 Task: Move the task Performance issues with database queries to the section Done in the project XenonTech and filter the tasks in the project by Incomplete tasks.
Action: Mouse moved to (77, 554)
Screenshot: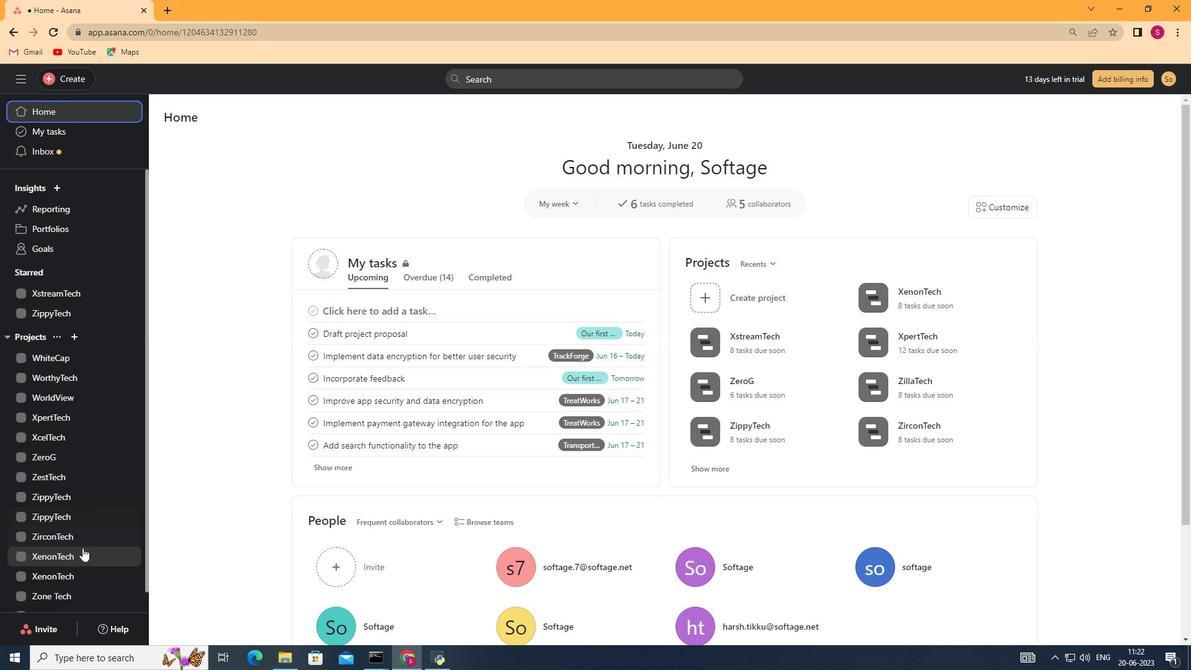 
Action: Mouse pressed left at (77, 554)
Screenshot: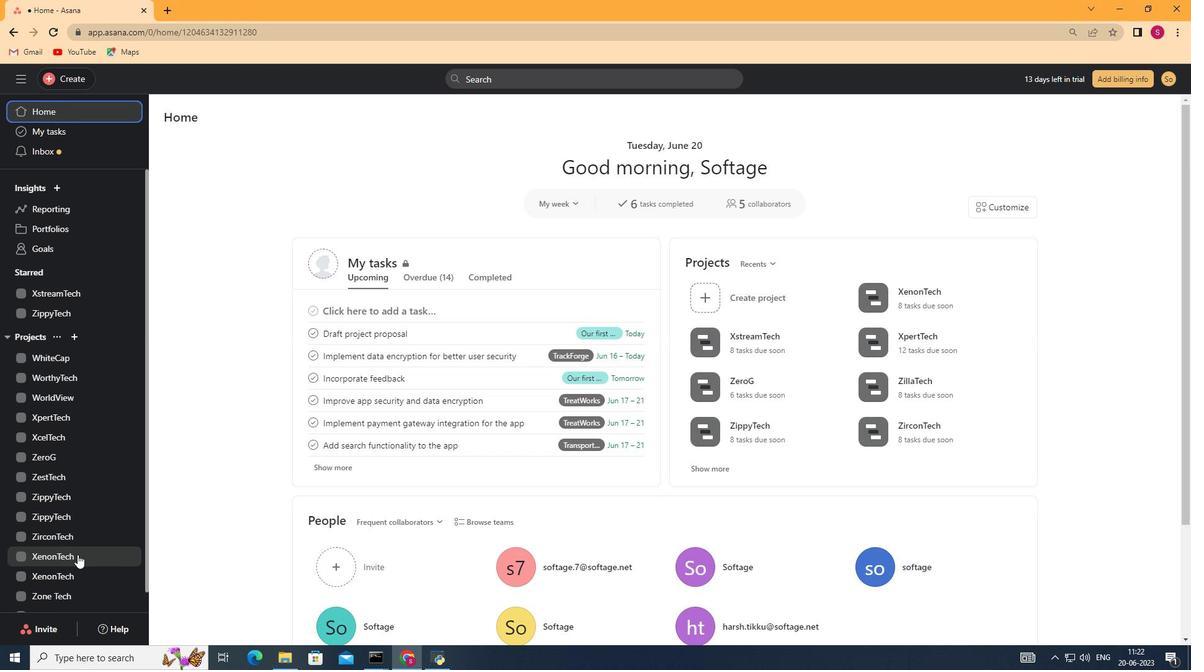 
Action: Mouse moved to (359, 440)
Screenshot: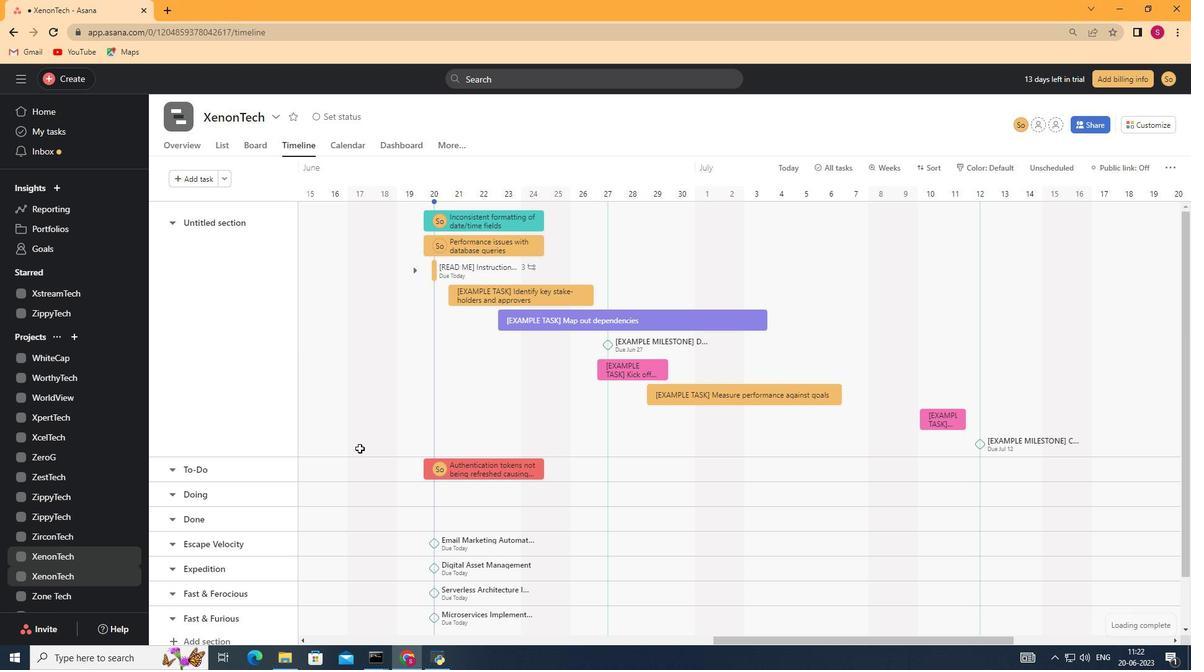 
Action: Mouse scrolled (359, 441) with delta (0, 0)
Screenshot: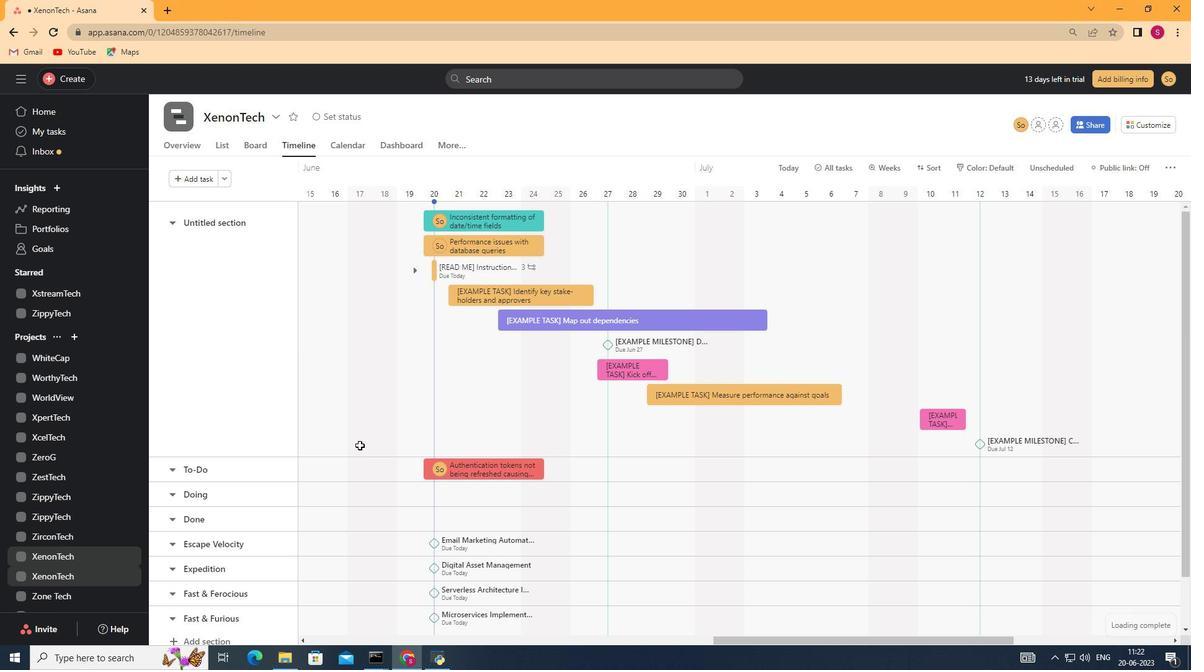 
Action: Mouse scrolled (359, 441) with delta (0, 0)
Screenshot: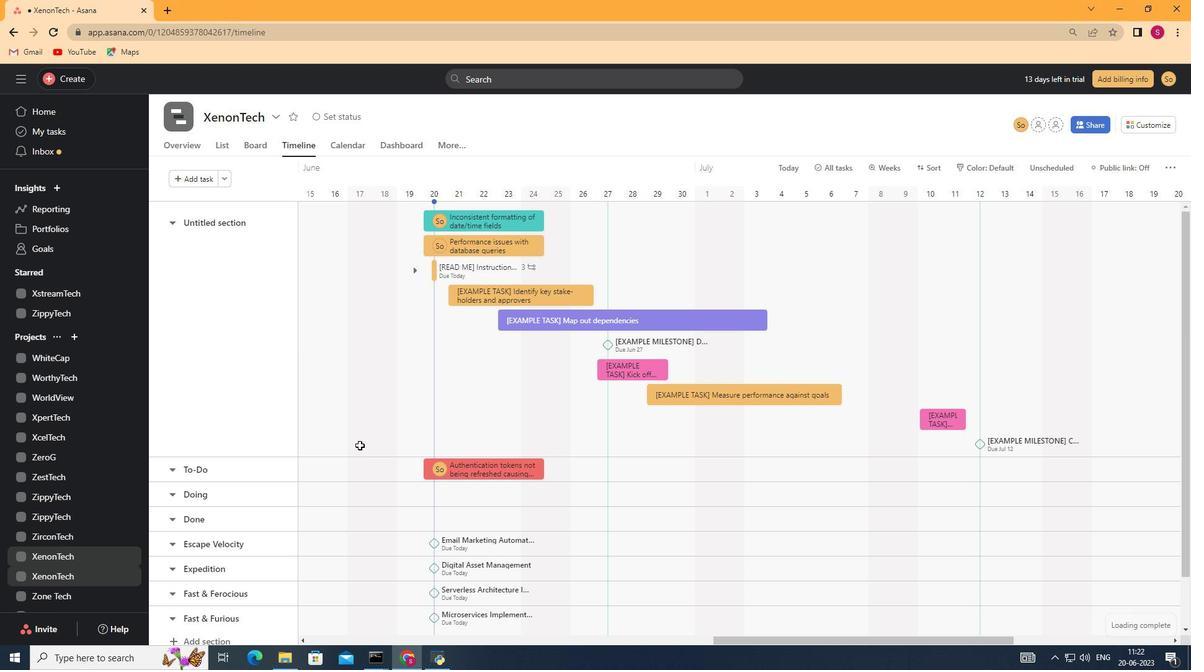 
Action: Mouse scrolled (359, 441) with delta (0, 0)
Screenshot: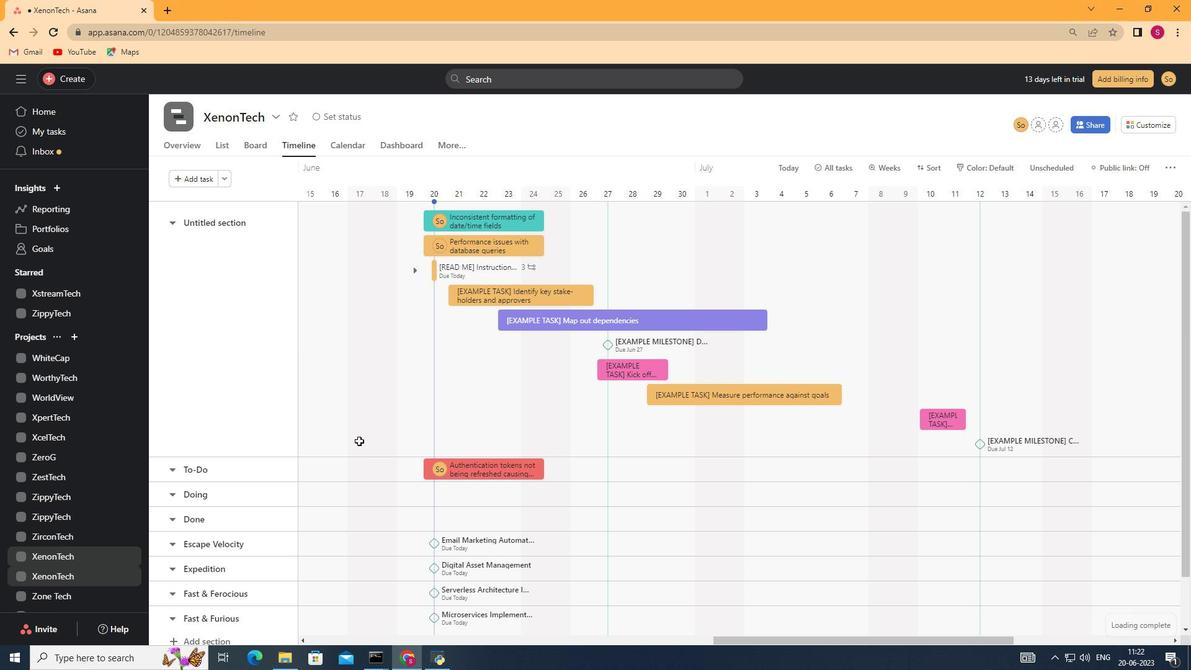 
Action: Mouse scrolled (359, 441) with delta (0, 0)
Screenshot: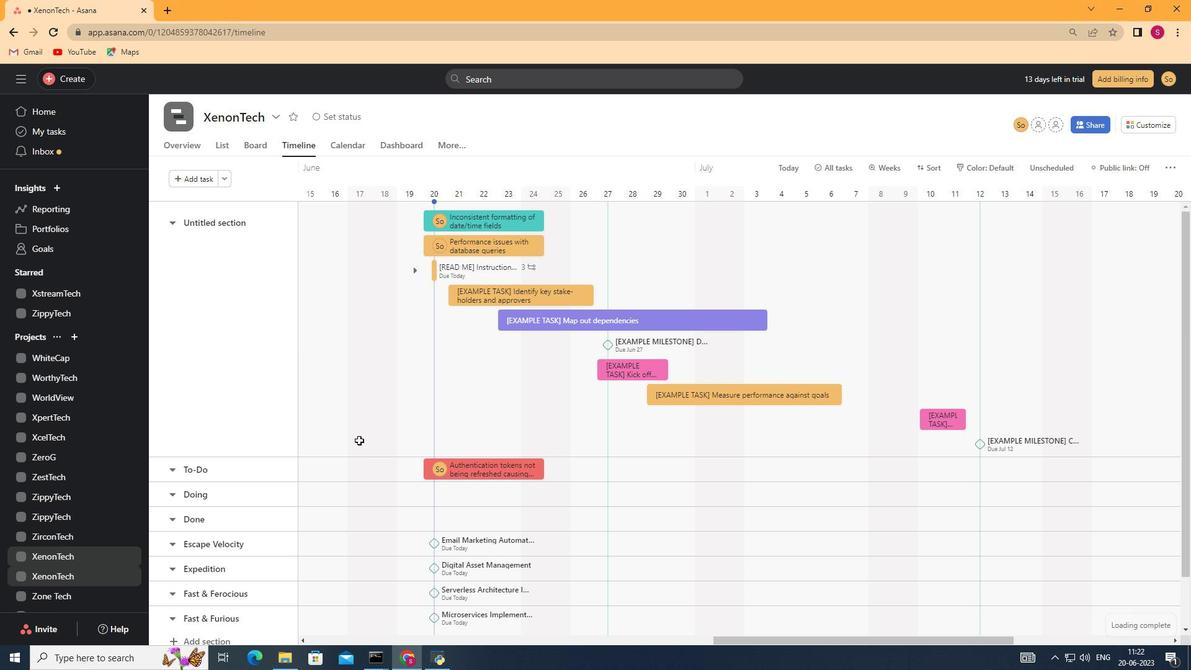 
Action: Mouse moved to (521, 245)
Screenshot: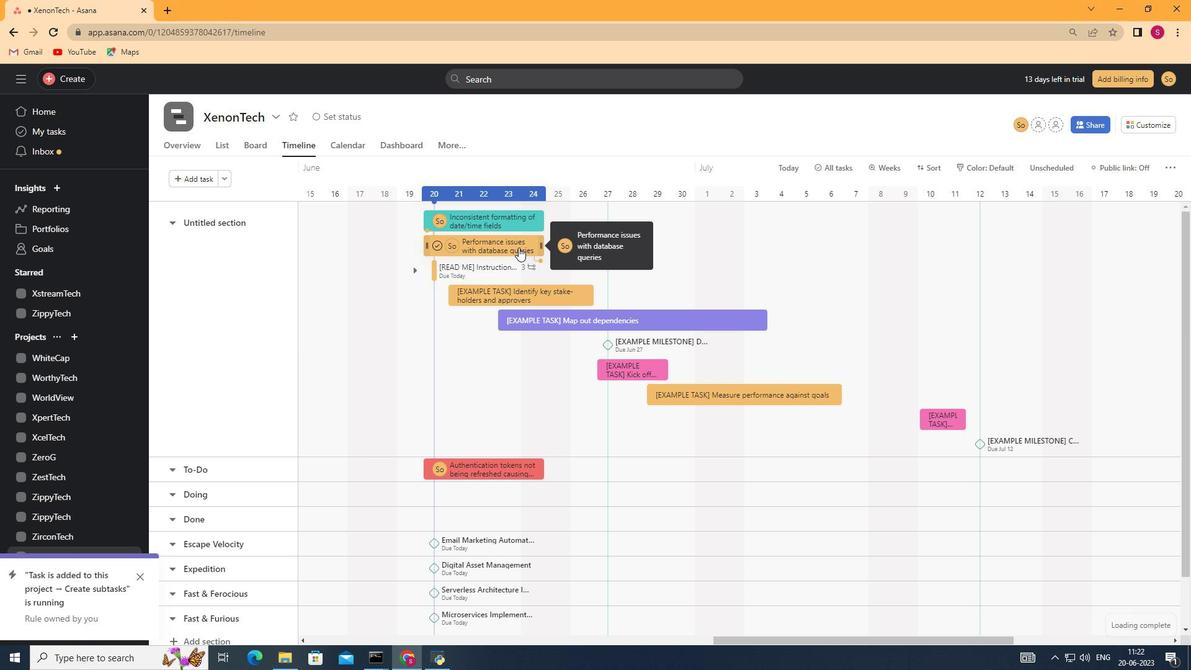 
Action: Mouse pressed left at (521, 245)
Screenshot: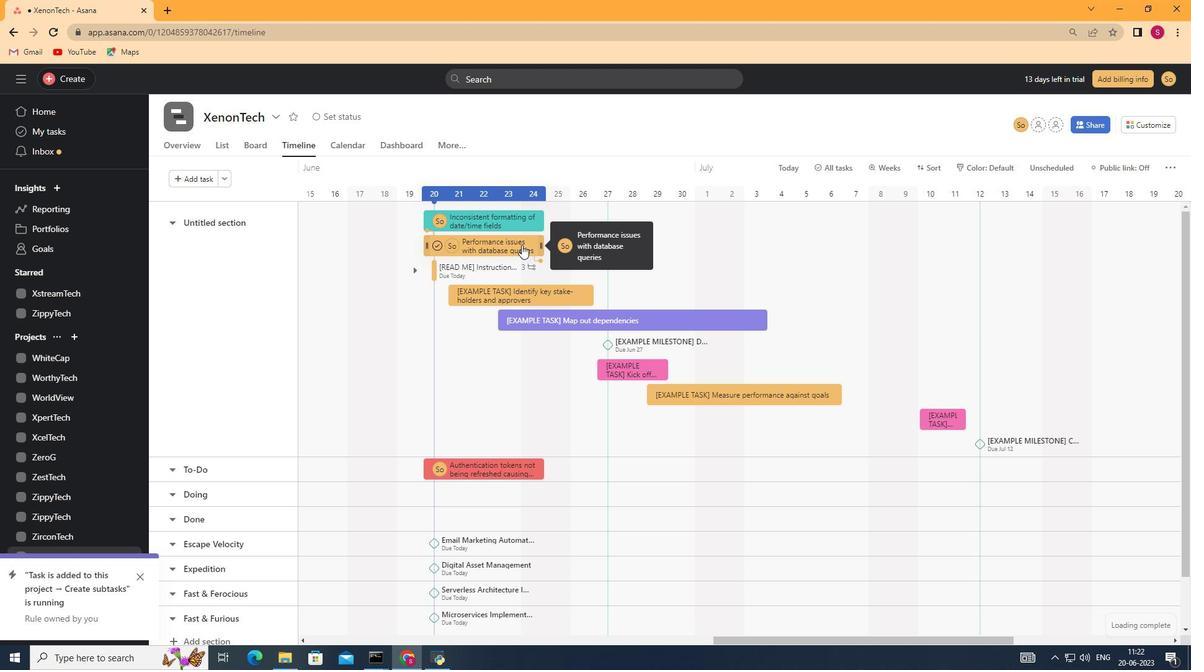 
Action: Mouse moved to (949, 288)
Screenshot: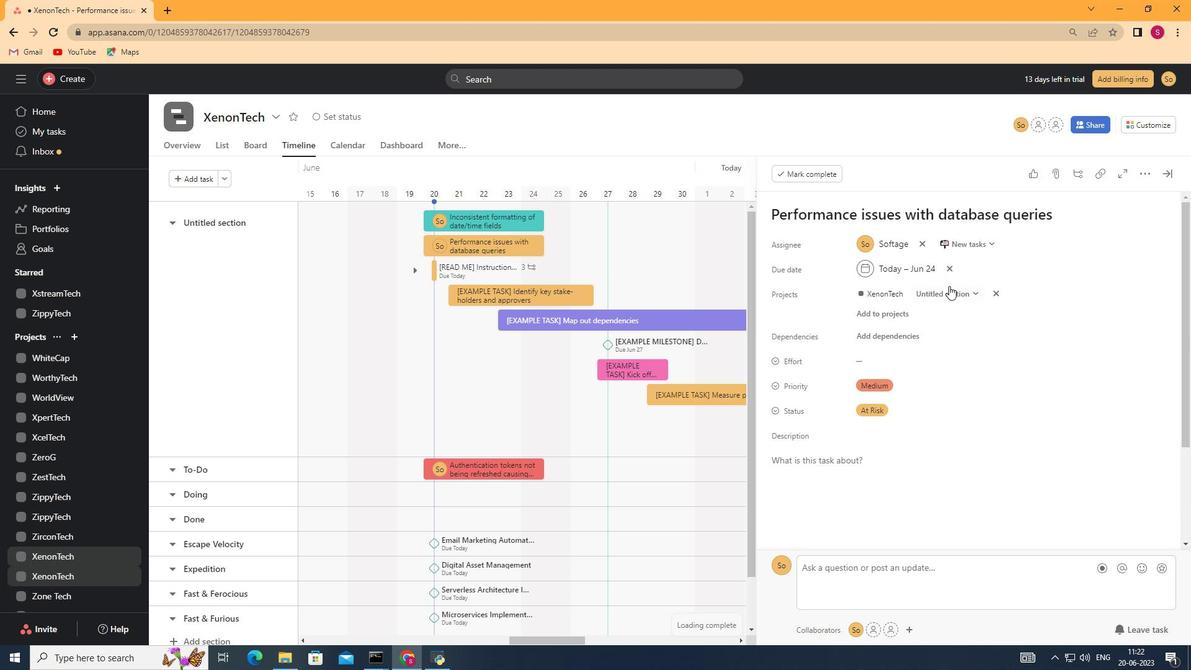 
Action: Mouse pressed left at (949, 288)
Screenshot: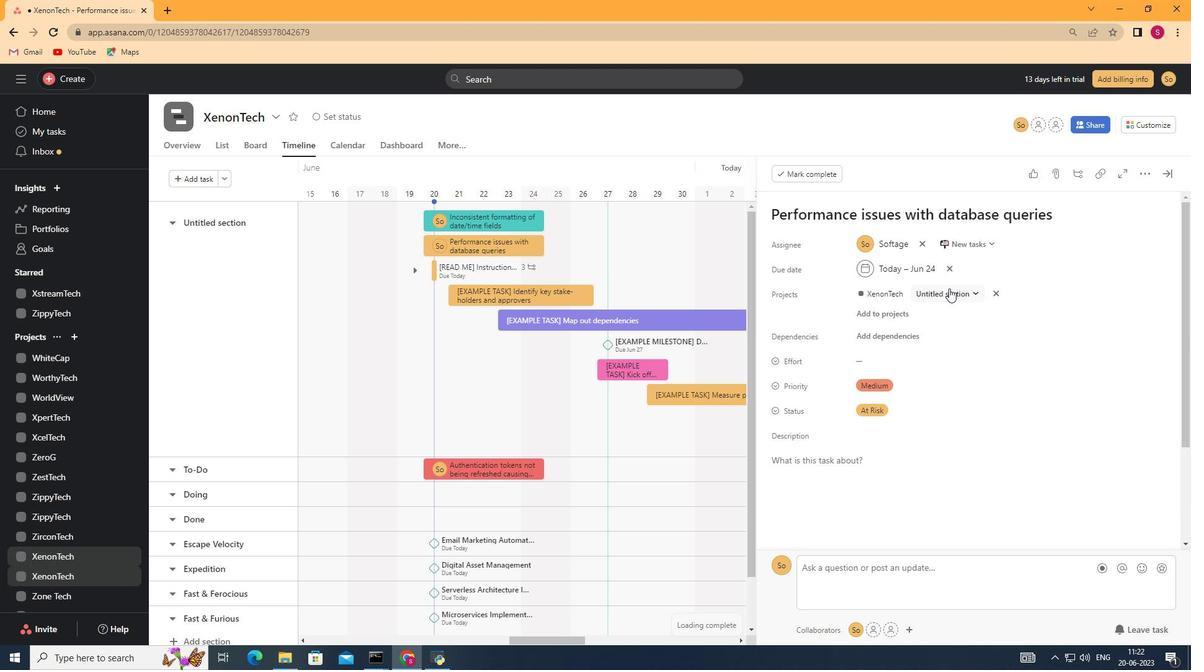 
Action: Mouse moved to (933, 388)
Screenshot: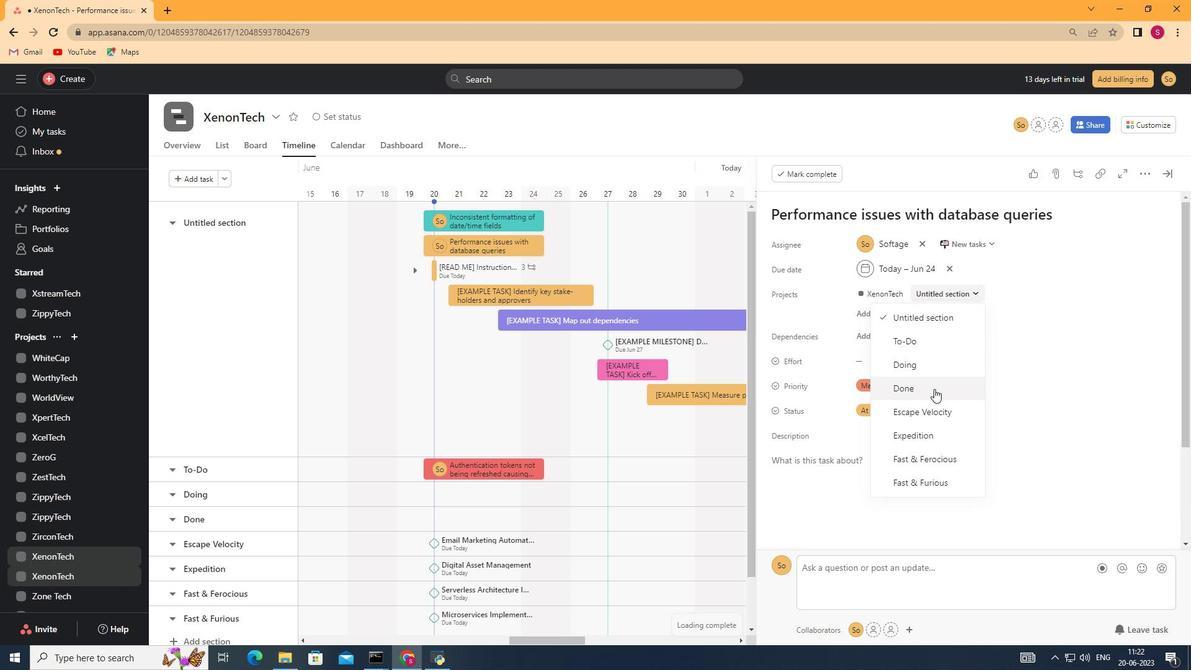 
Action: Mouse pressed left at (933, 388)
Screenshot: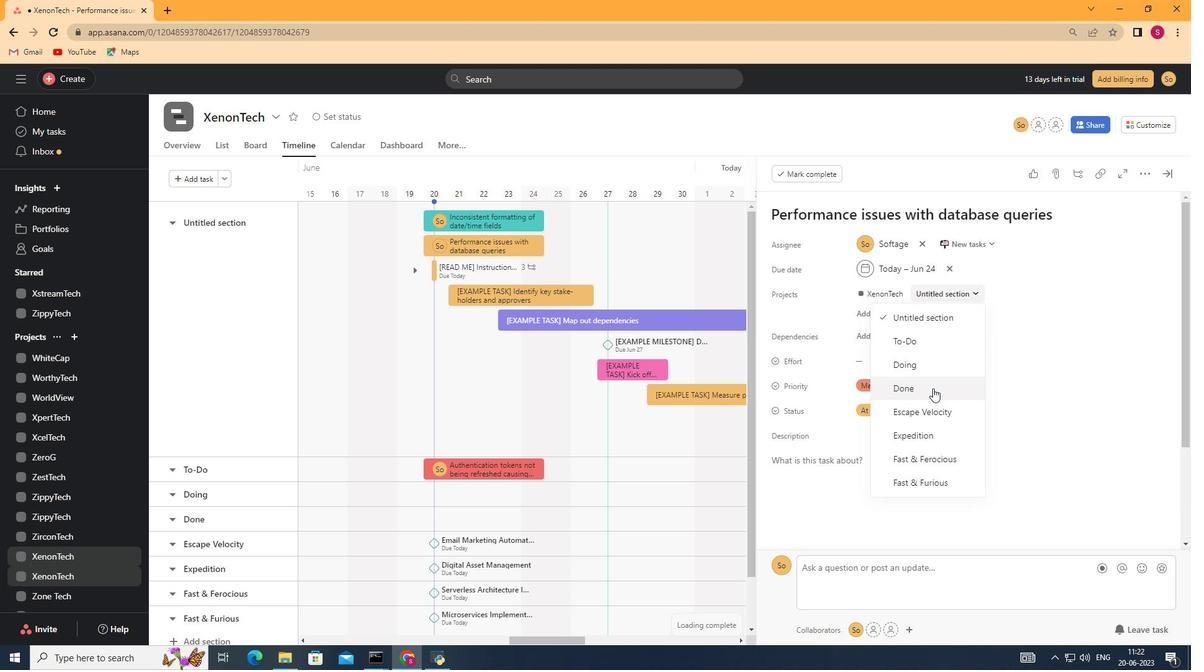 
Action: Mouse moved to (218, 147)
Screenshot: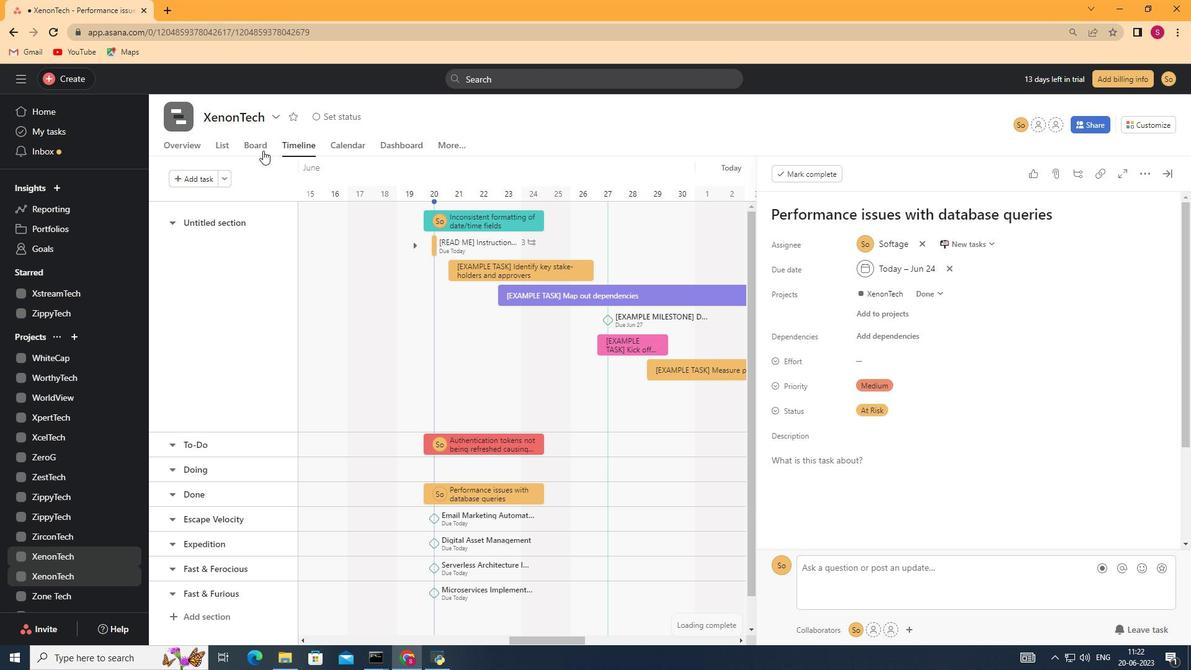 
Action: Mouse pressed left at (218, 147)
Screenshot: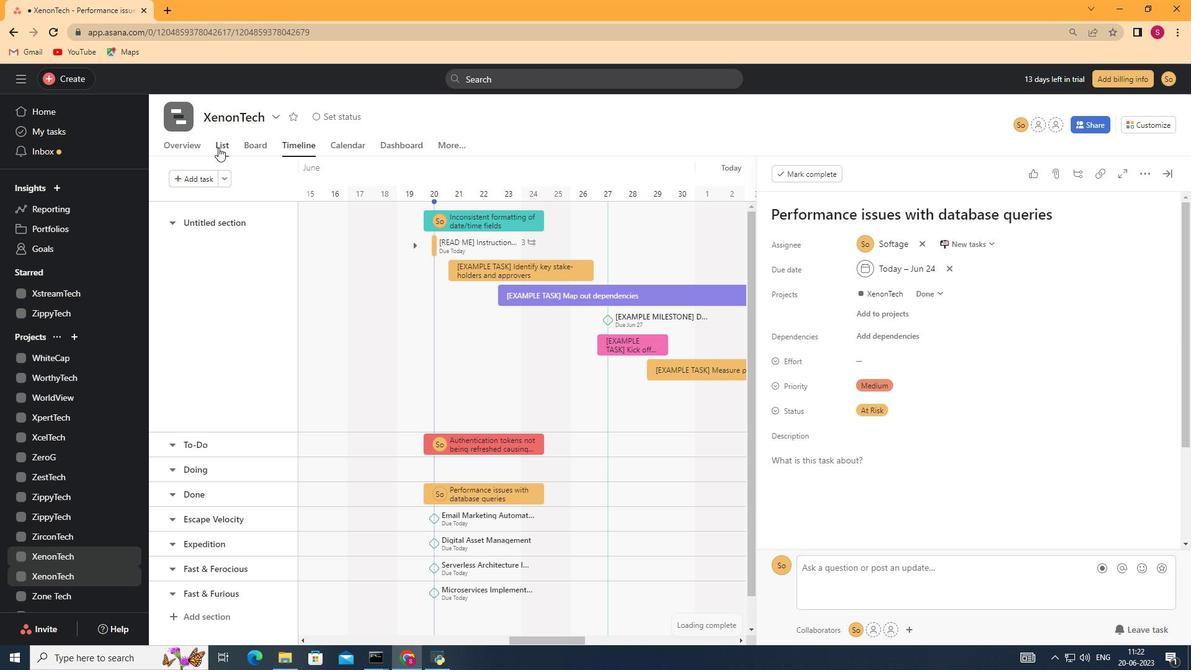 
Action: Mouse moved to (293, 438)
Screenshot: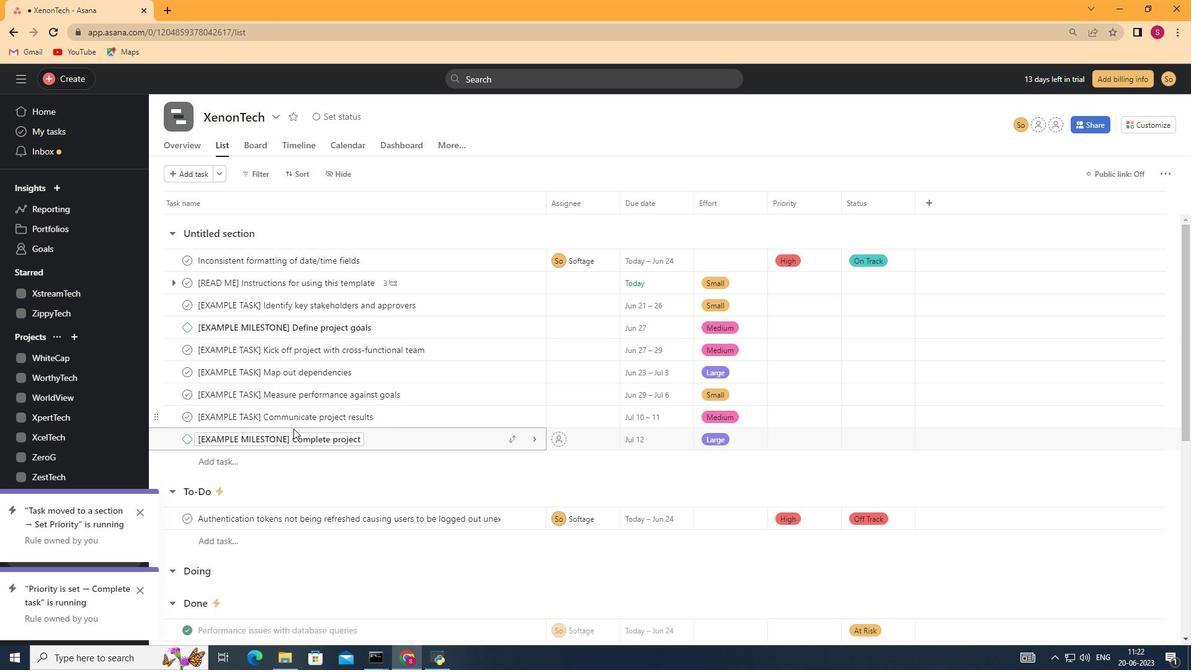 
Action: Mouse scrolled (294, 437) with delta (0, 0)
Screenshot: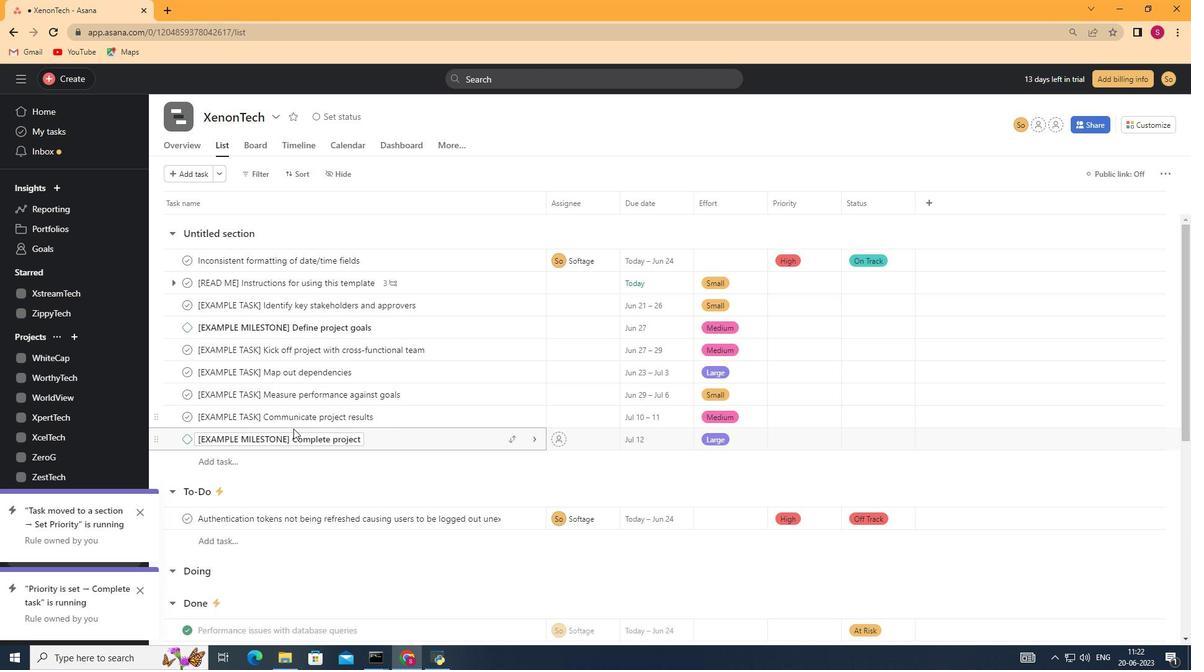 
Action: Mouse scrolled (294, 437) with delta (0, 0)
Screenshot: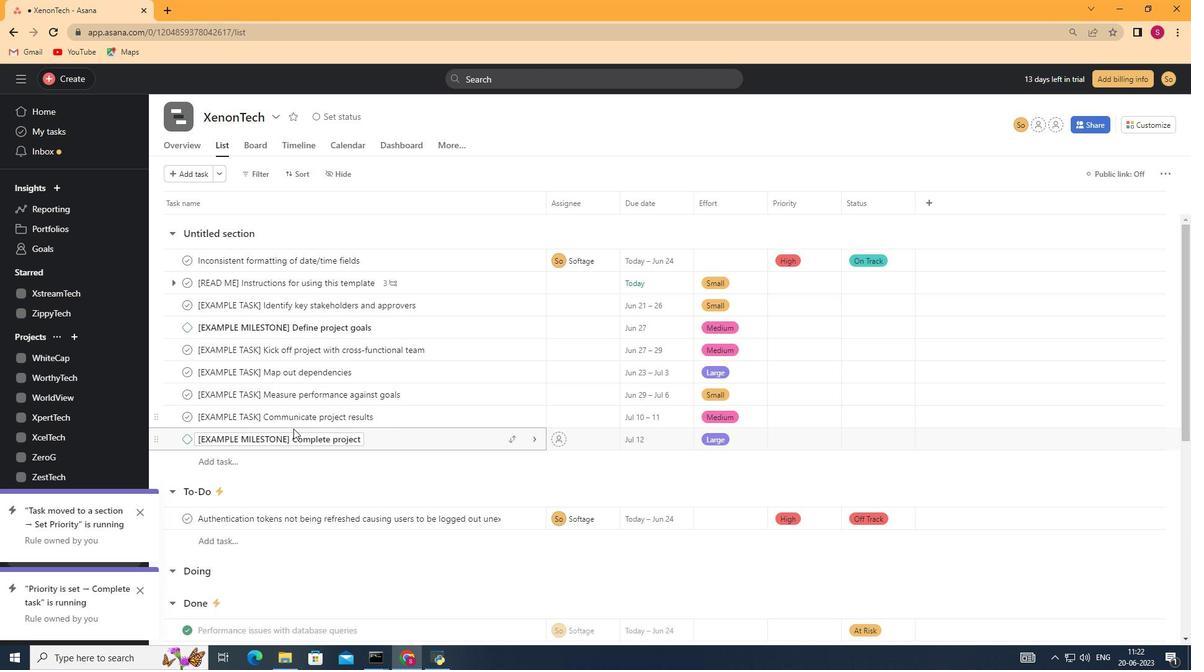 
Action: Mouse moved to (291, 435)
Screenshot: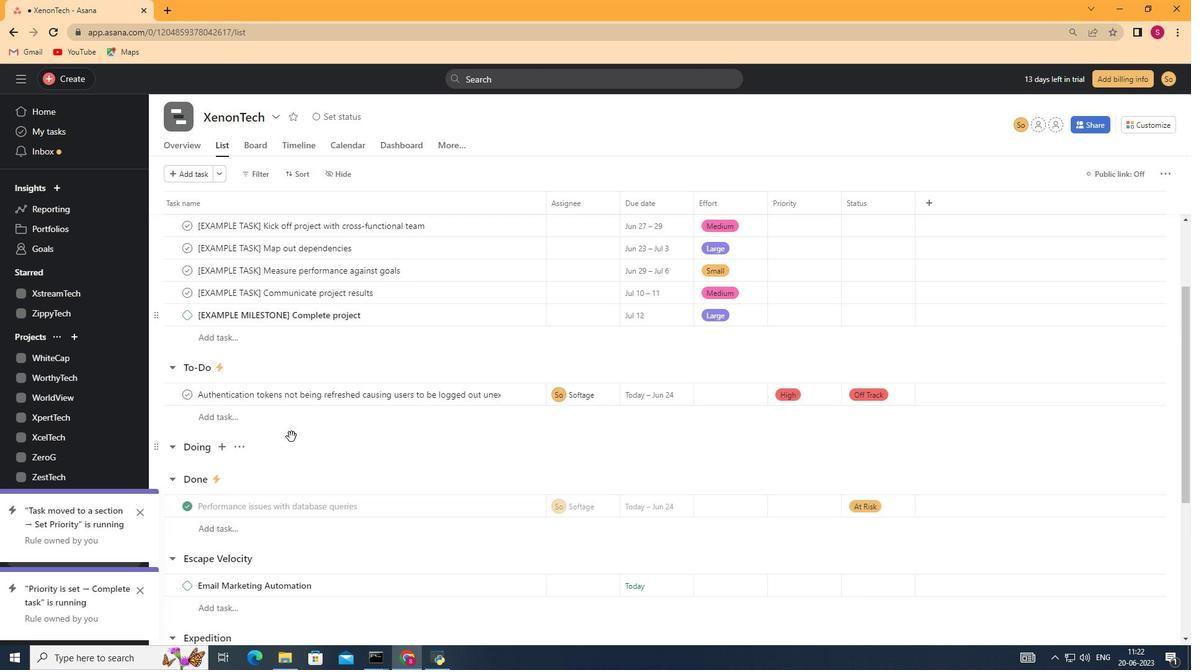 
Action: Mouse scrolled (291, 435) with delta (0, 0)
Screenshot: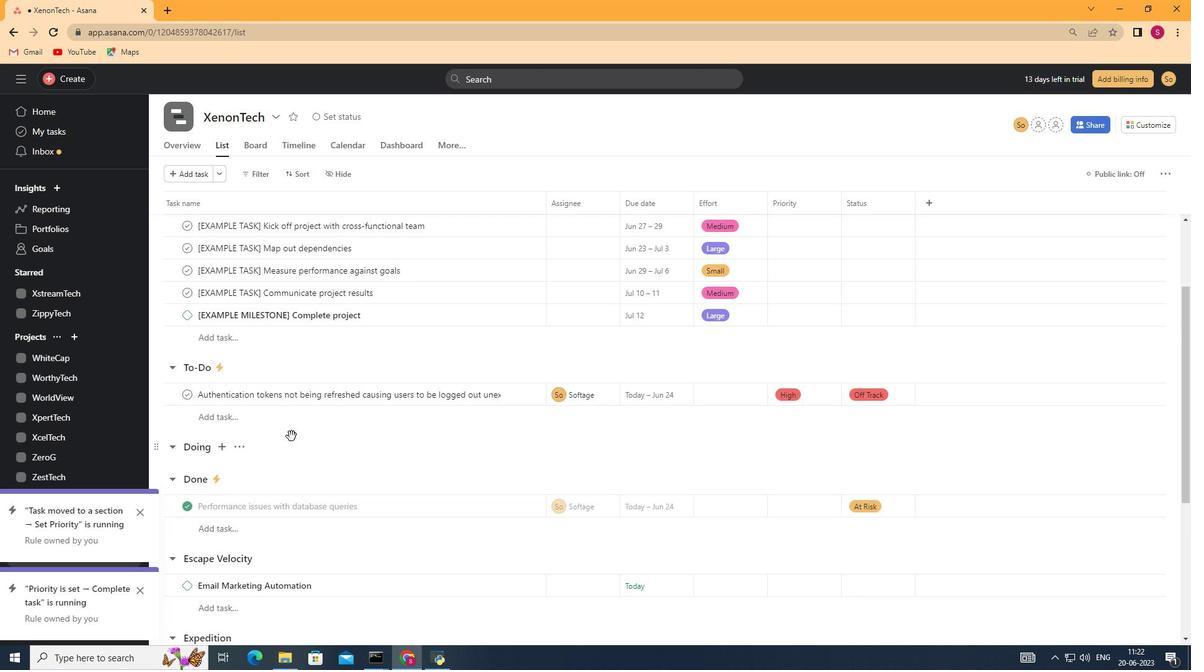 
Action: Mouse scrolled (291, 435) with delta (0, 0)
Screenshot: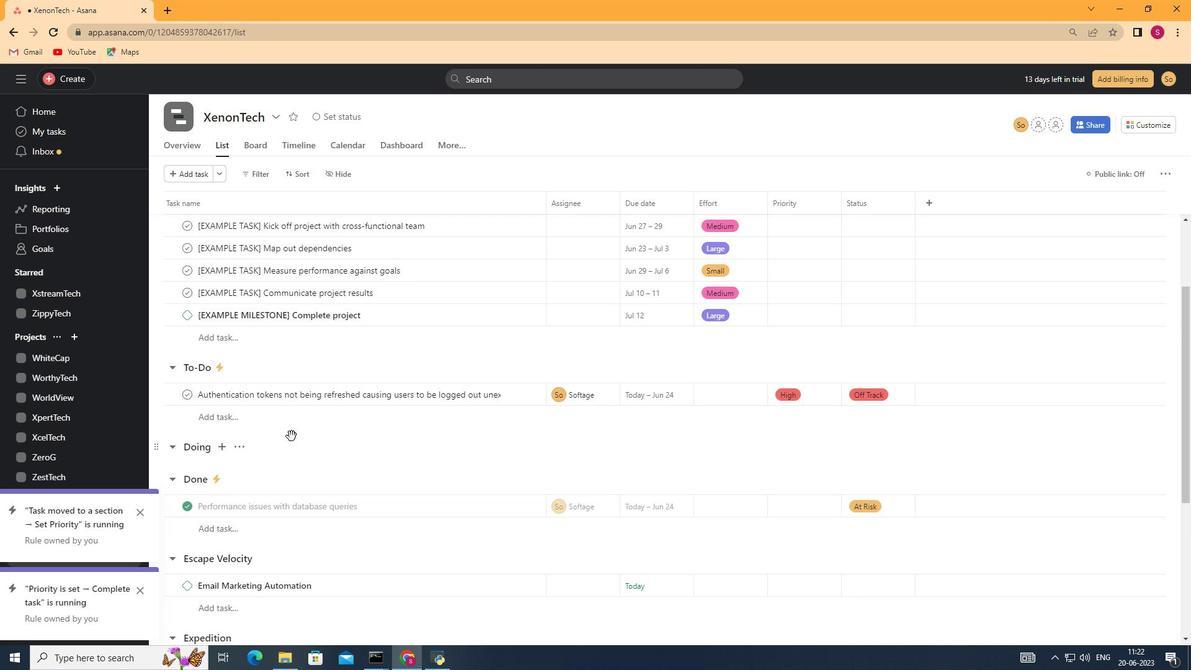 
Action: Mouse moved to (291, 434)
Screenshot: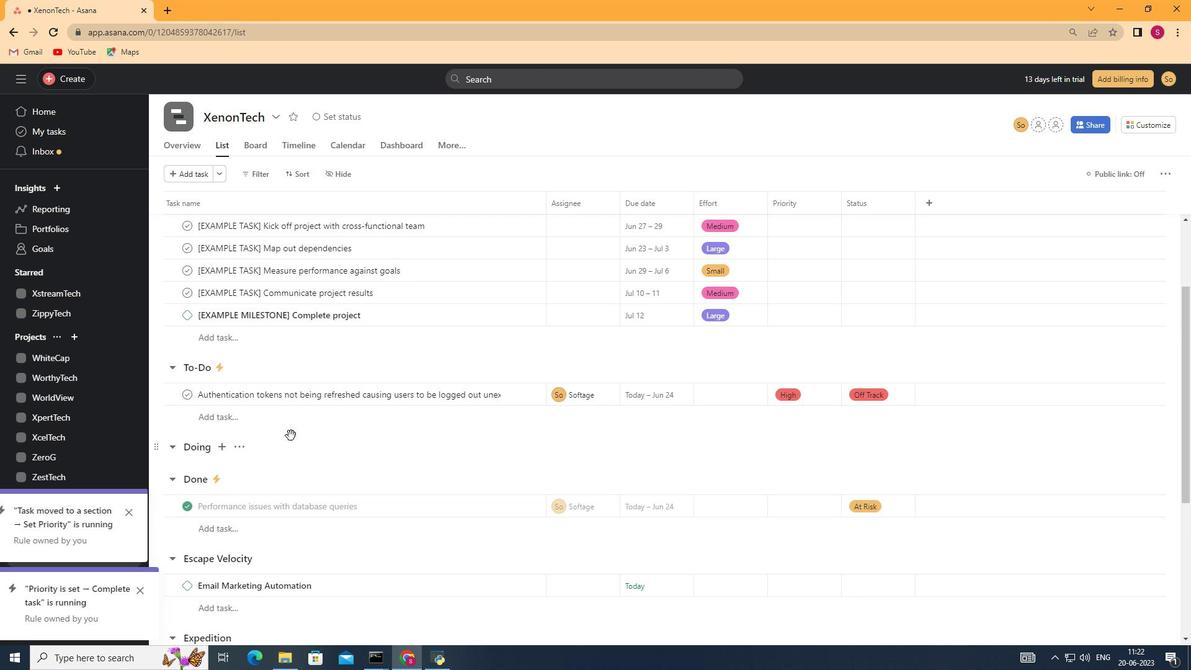 
Action: Mouse scrolled (291, 435) with delta (0, 0)
Screenshot: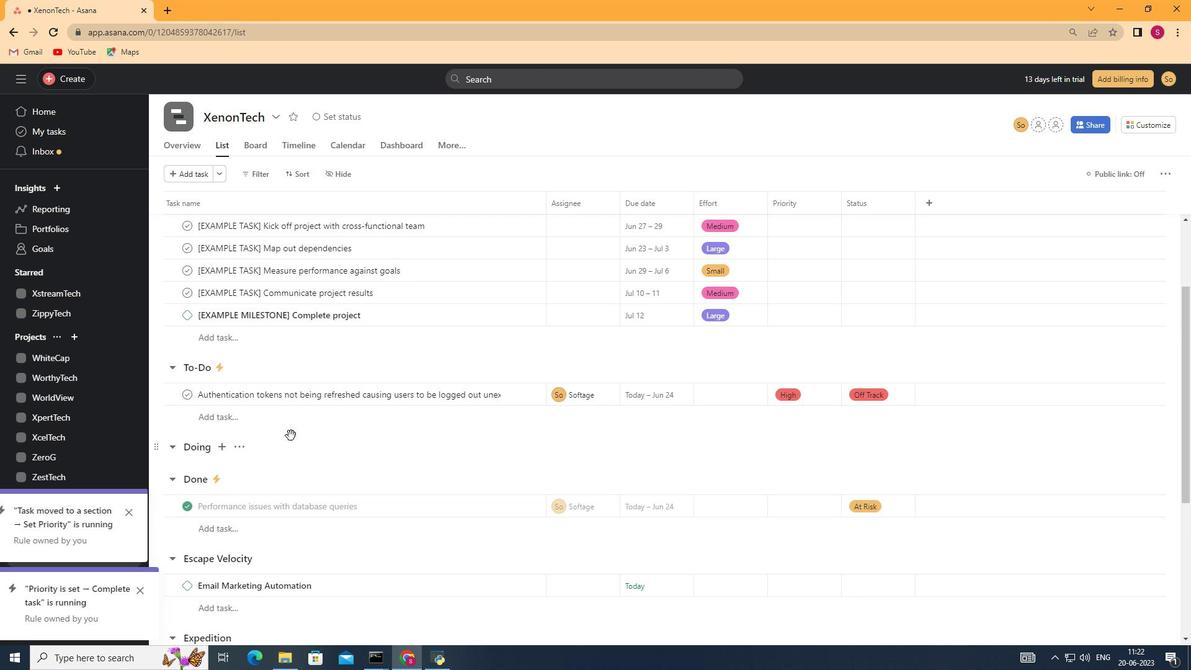 
Action: Mouse moved to (291, 433)
Screenshot: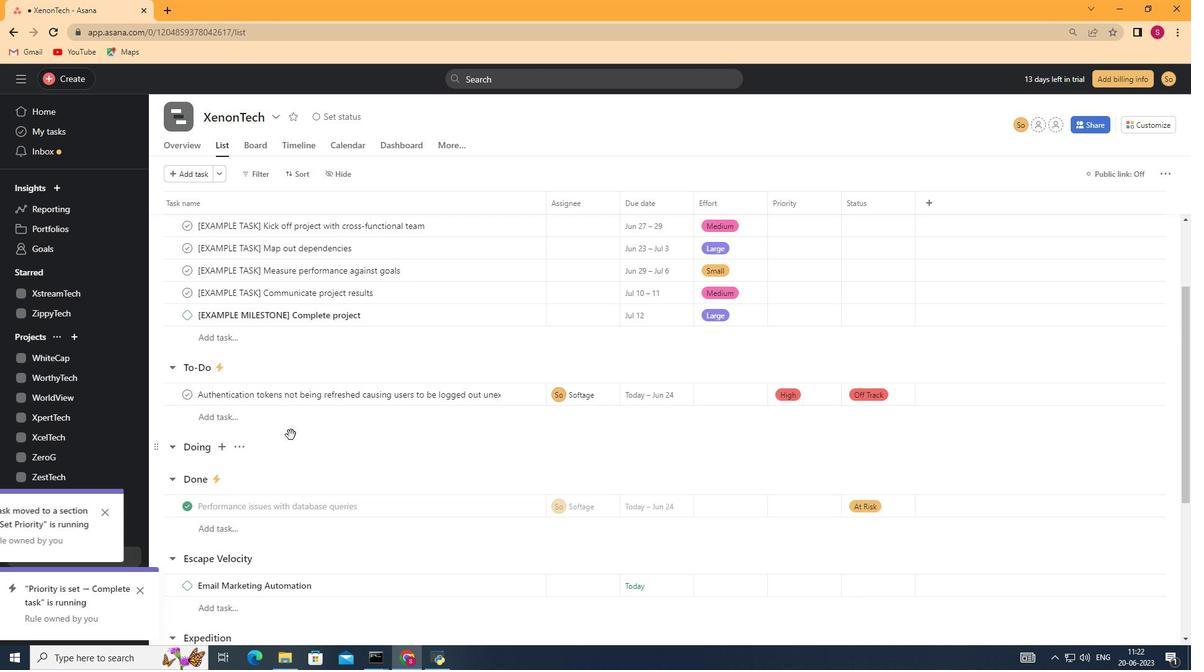 
Action: Mouse scrolled (291, 434) with delta (0, 0)
Screenshot: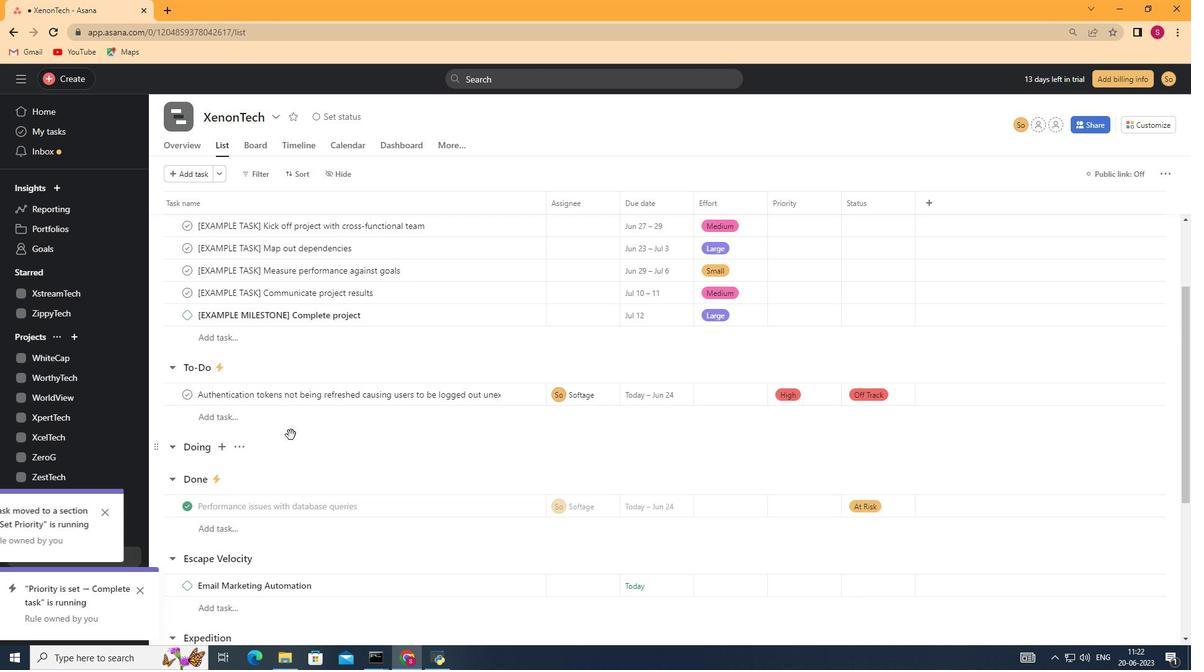 
Action: Mouse moved to (263, 175)
Screenshot: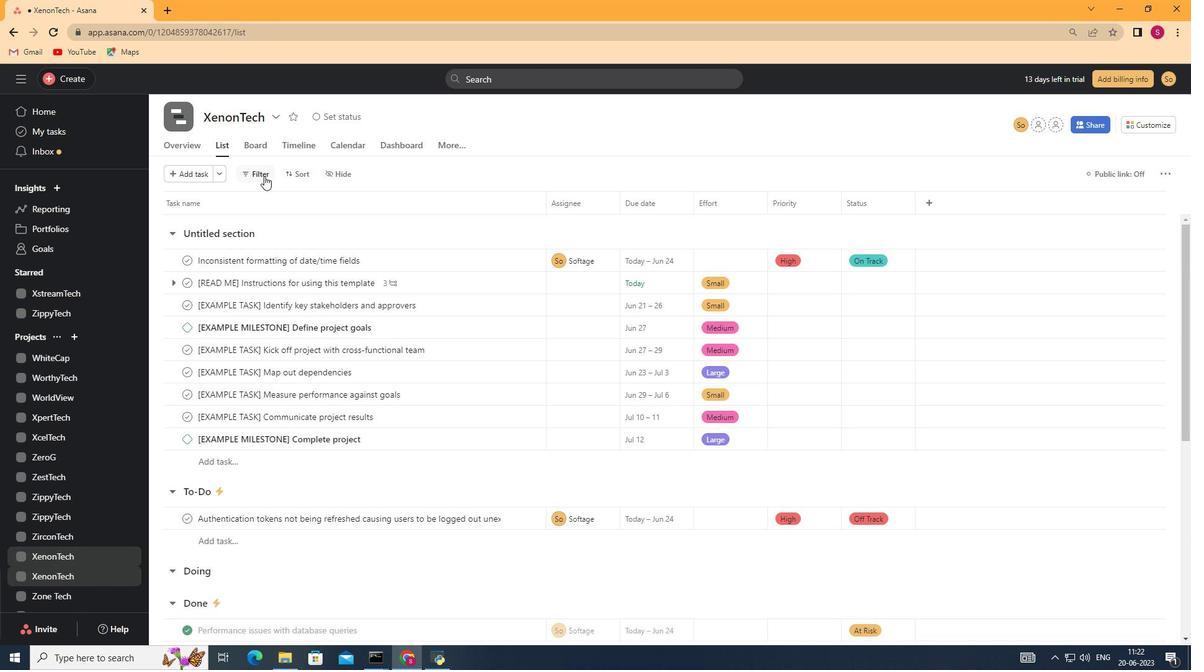 
Action: Mouse pressed left at (263, 175)
Screenshot: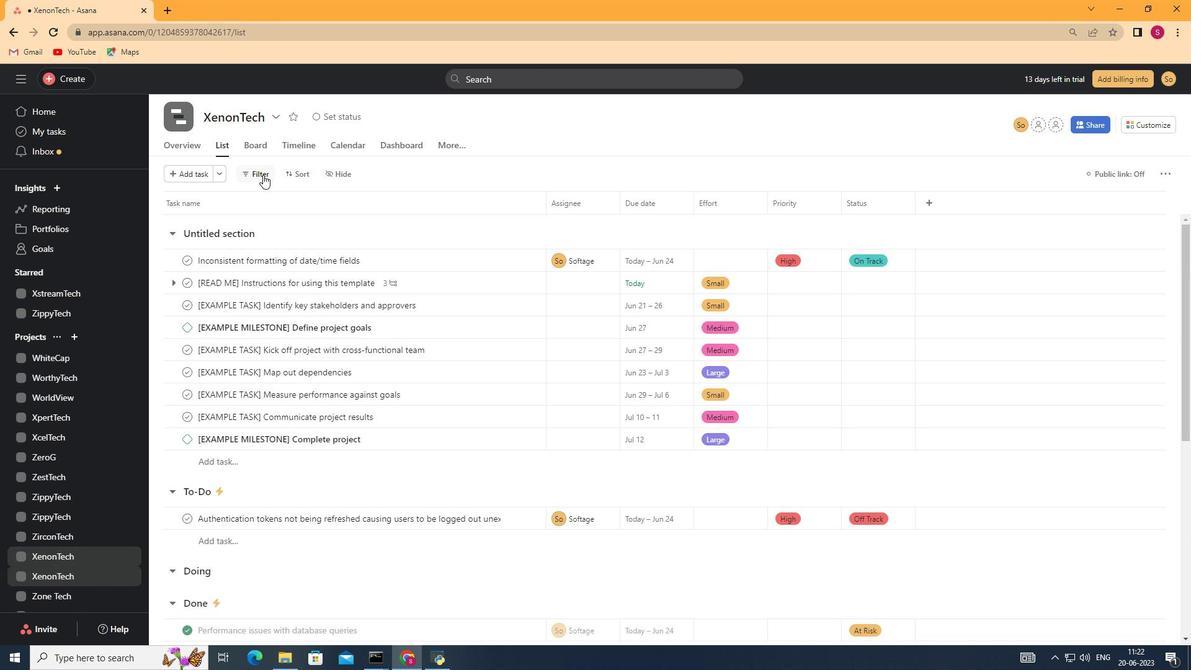 
Action: Mouse moved to (288, 224)
Screenshot: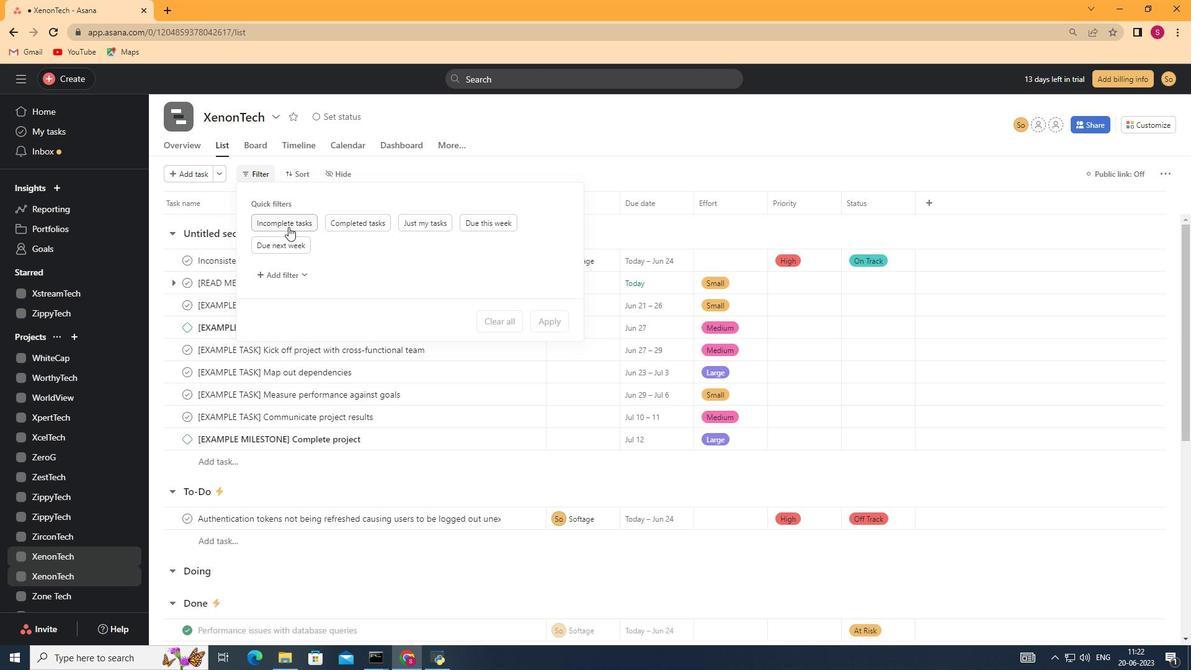 
Action: Mouse pressed left at (288, 224)
Screenshot: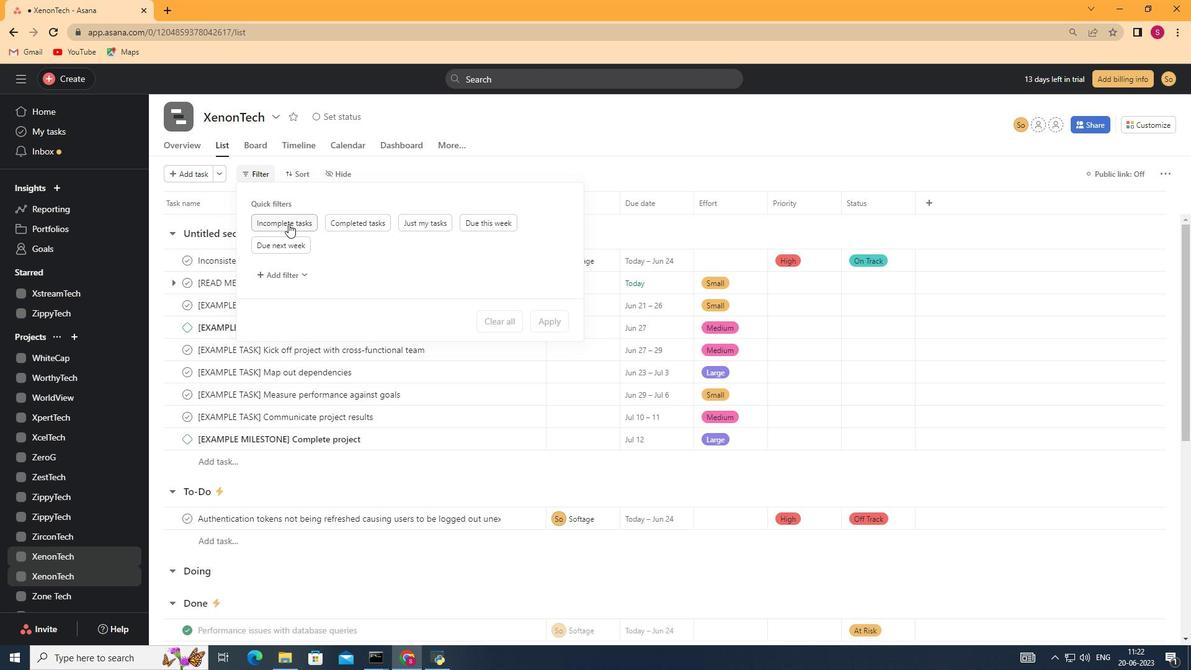 
Action: Mouse moved to (292, 224)
Screenshot: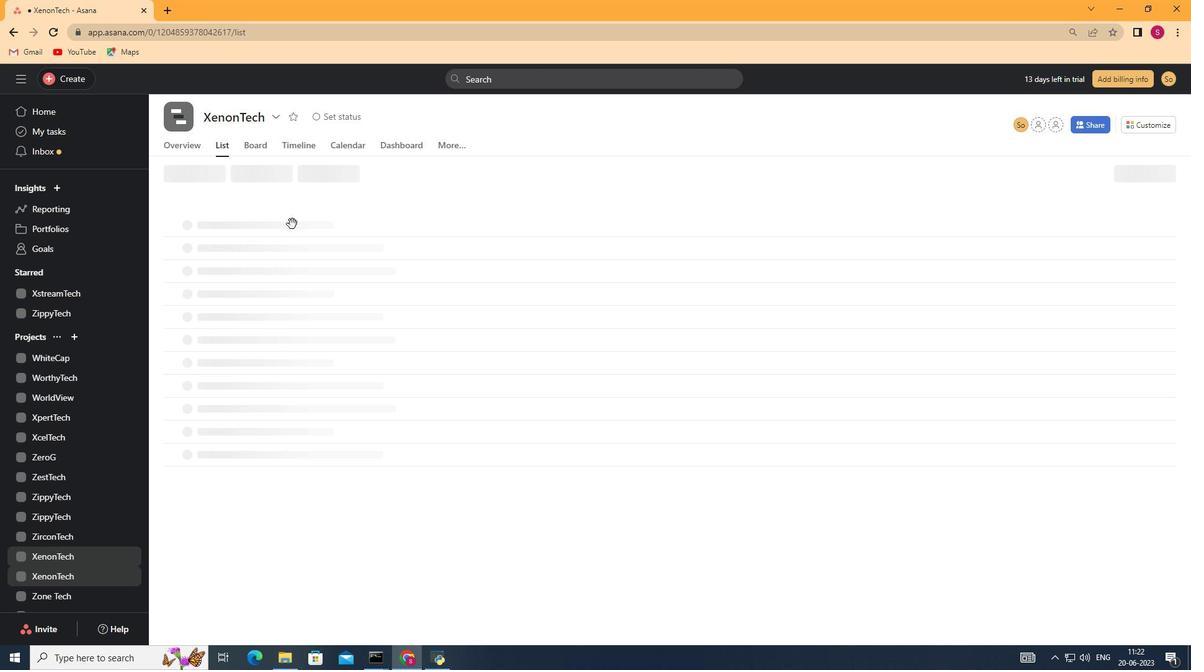 
